 Task: Add Ultima Replenisher Electrolyte Mix, Blue Raspberry, Stickpack to the cart.
Action: Mouse pressed left at (23, 91)
Screenshot: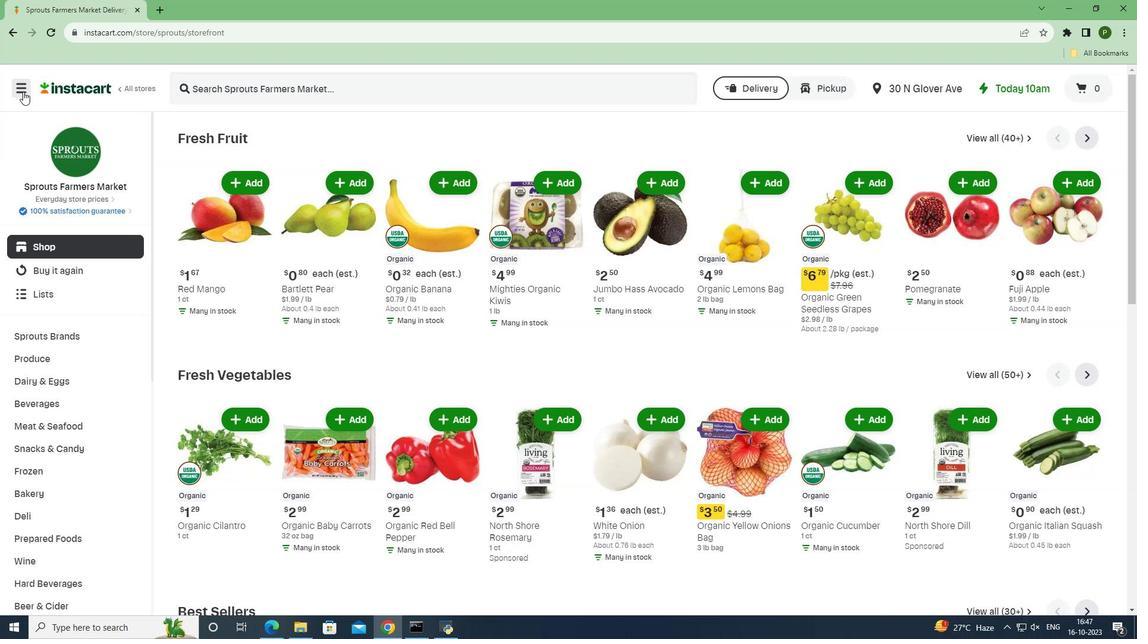 
Action: Mouse moved to (37, 322)
Screenshot: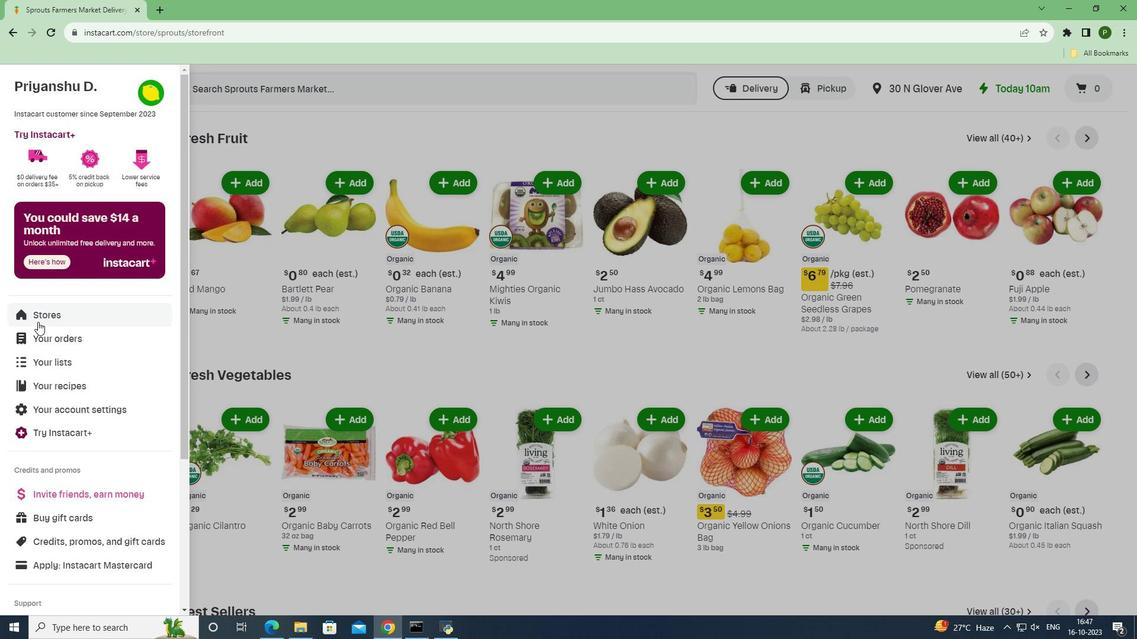 
Action: Mouse pressed left at (37, 322)
Screenshot: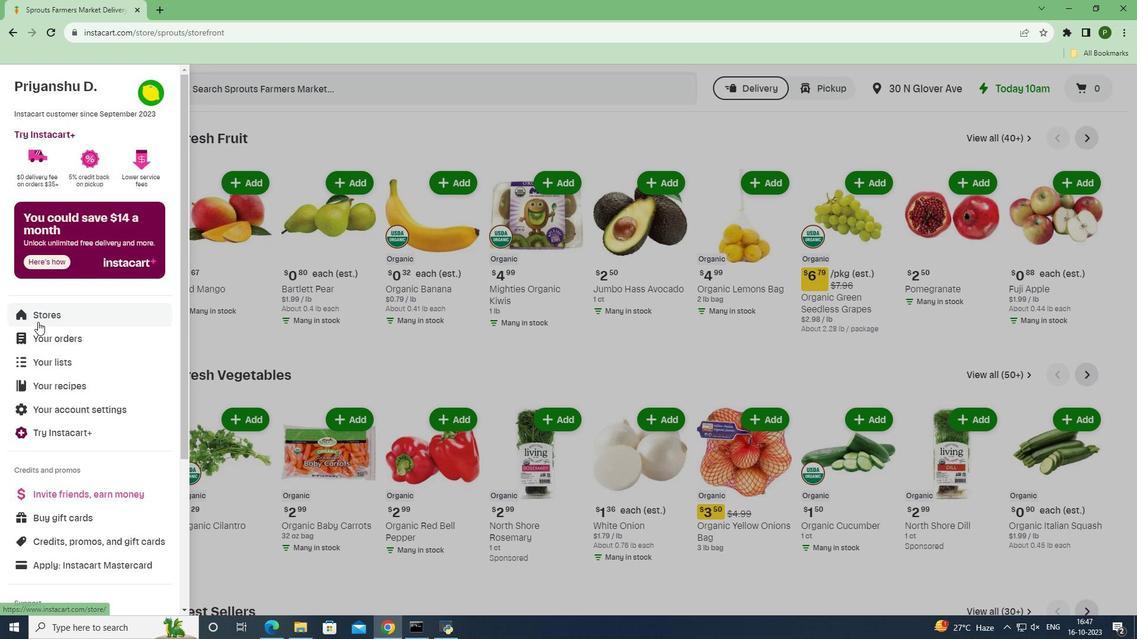 
Action: Mouse moved to (260, 140)
Screenshot: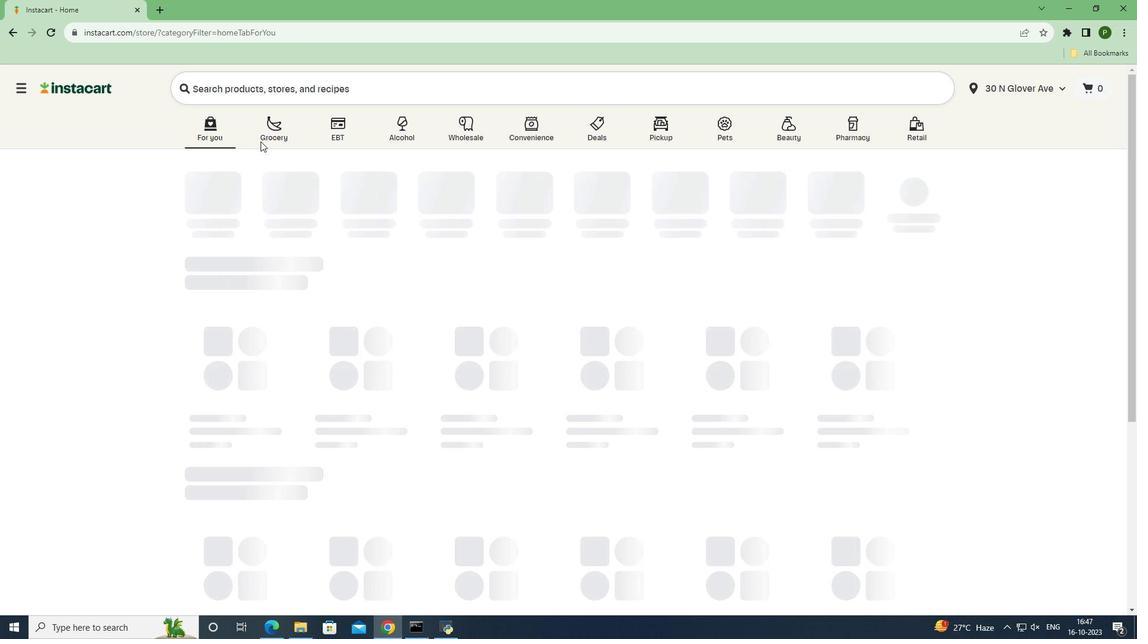 
Action: Mouse pressed left at (260, 140)
Screenshot: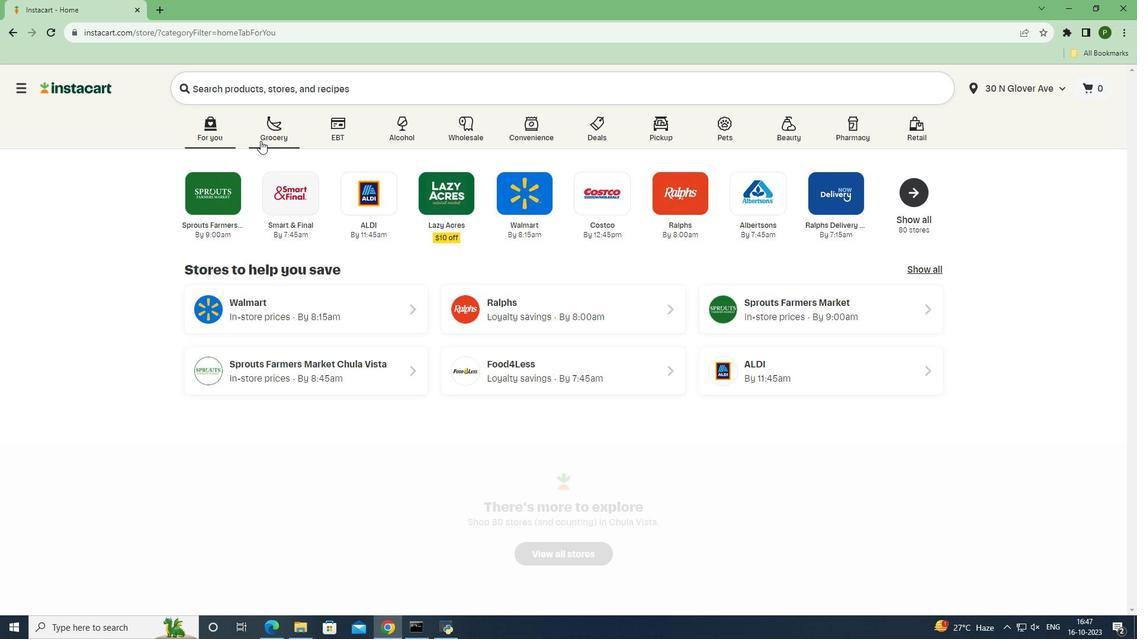 
Action: Mouse moved to (734, 274)
Screenshot: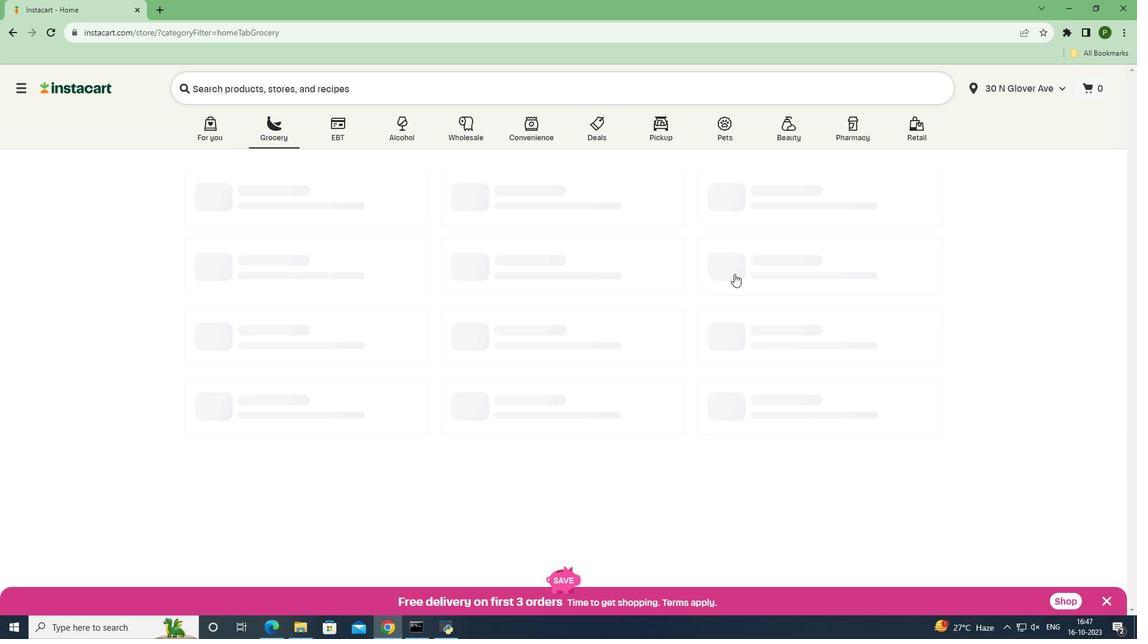 
Action: Mouse pressed left at (734, 274)
Screenshot: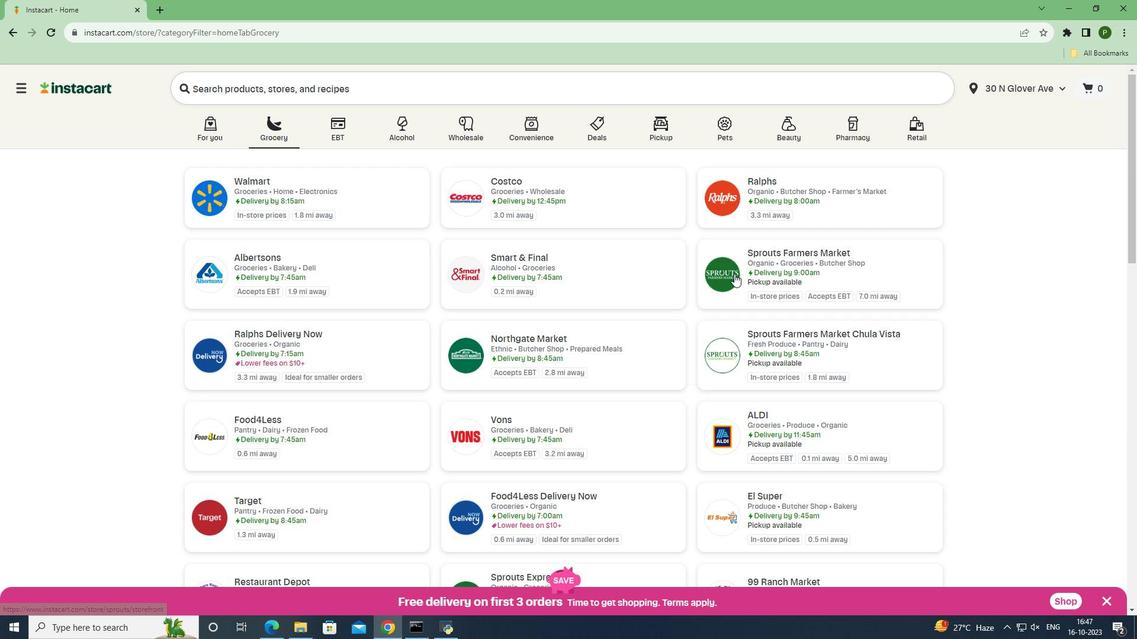 
Action: Mouse moved to (58, 401)
Screenshot: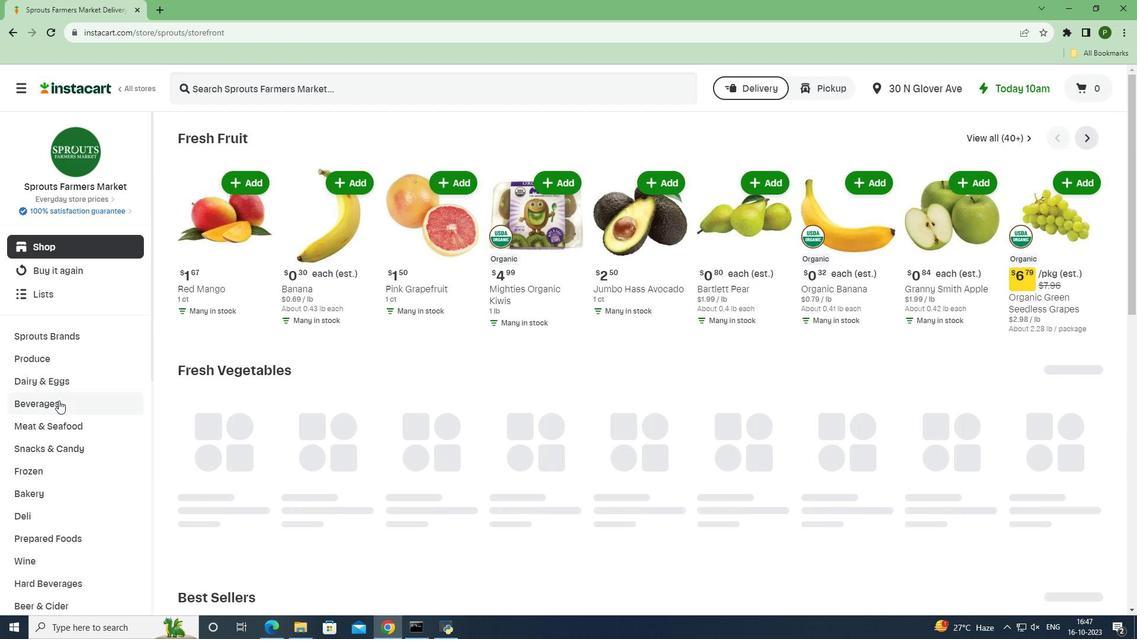 
Action: Mouse pressed left at (58, 401)
Screenshot: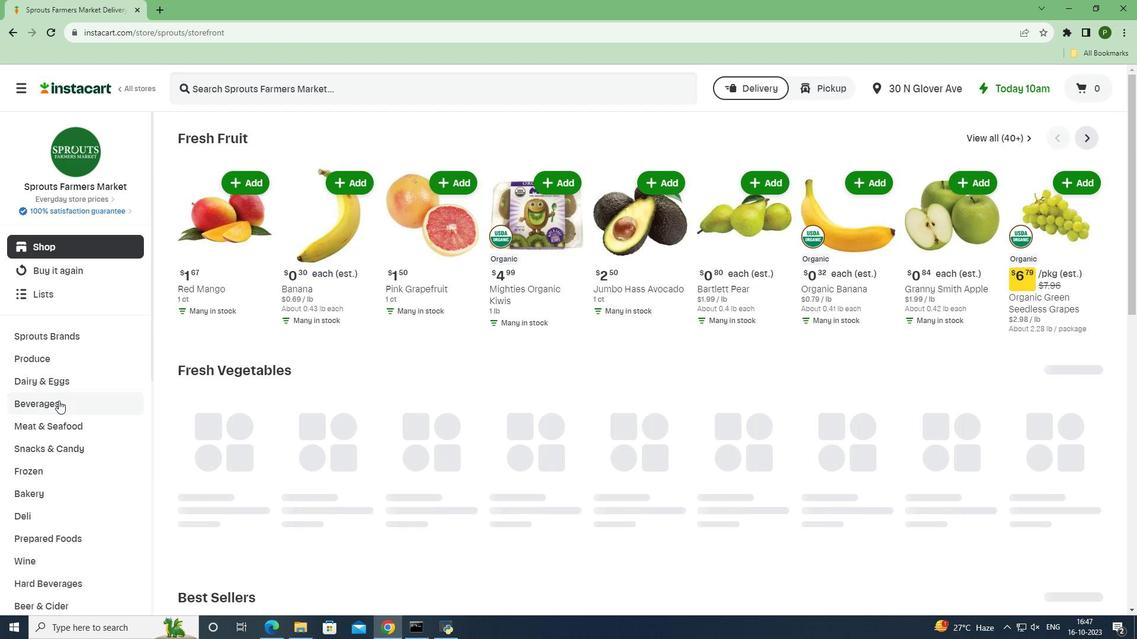 
Action: Mouse moved to (1068, 164)
Screenshot: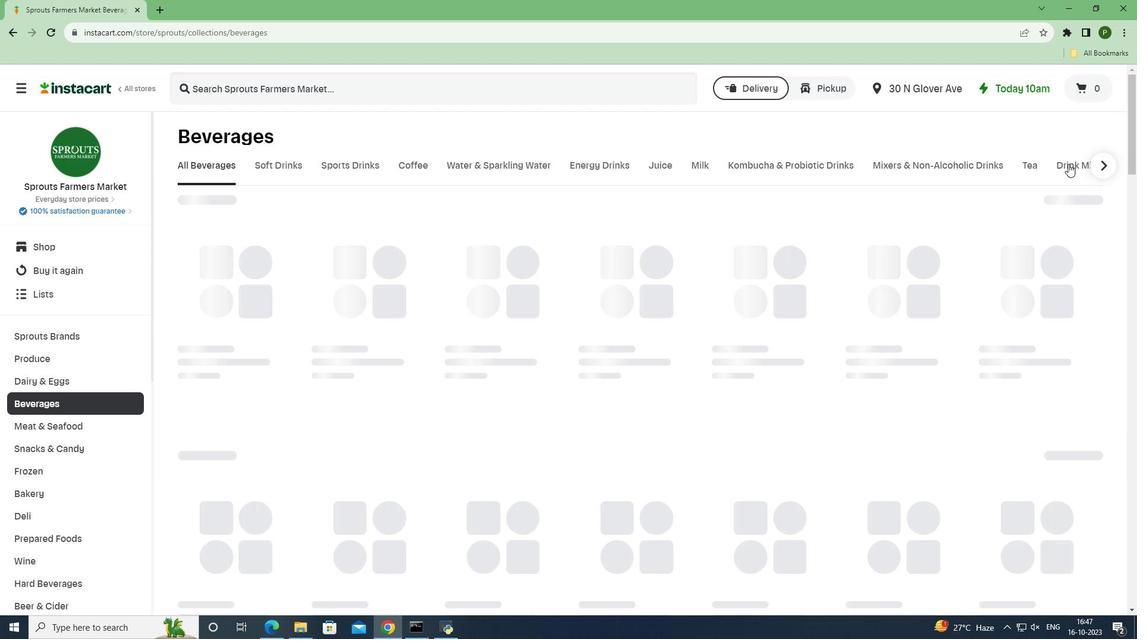 
Action: Mouse pressed left at (1068, 164)
Screenshot: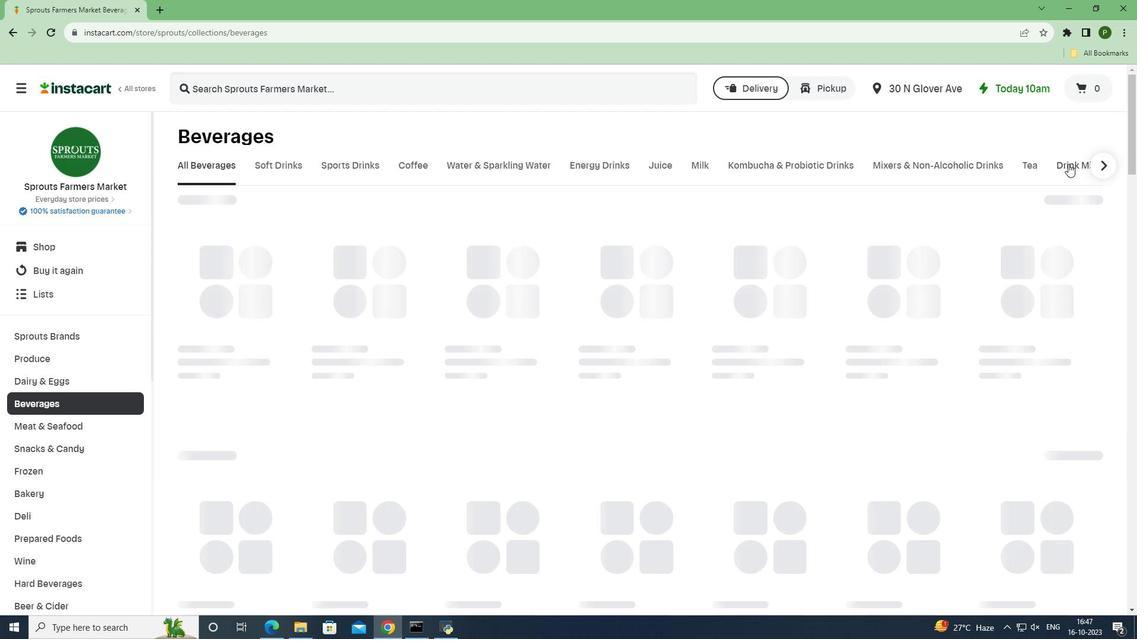 
Action: Mouse moved to (294, 216)
Screenshot: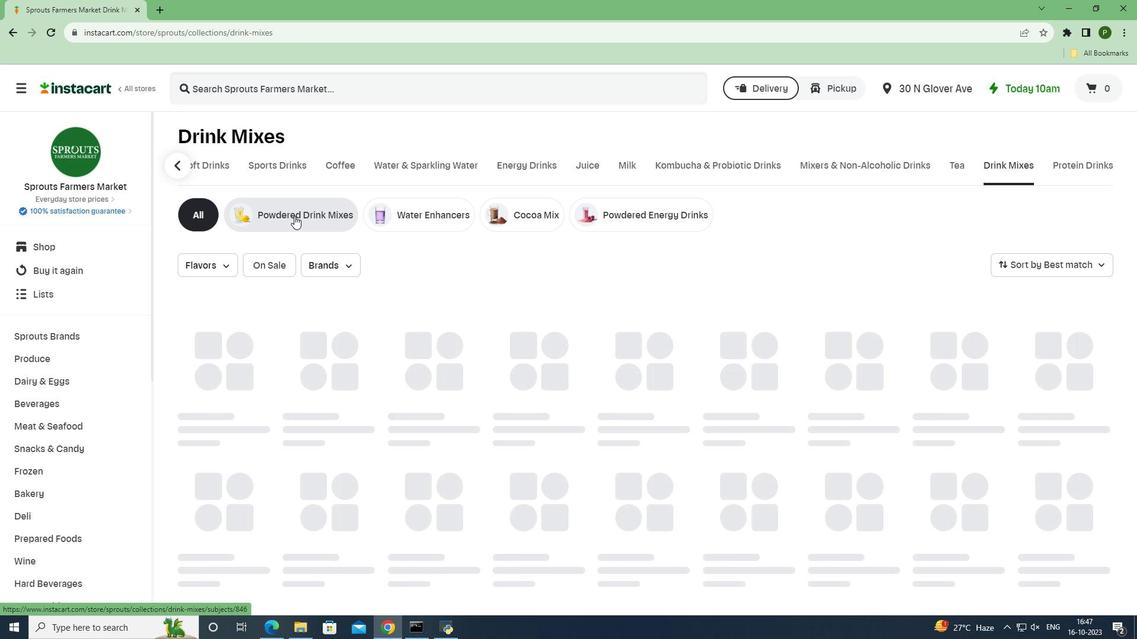 
Action: Mouse pressed left at (294, 216)
Screenshot: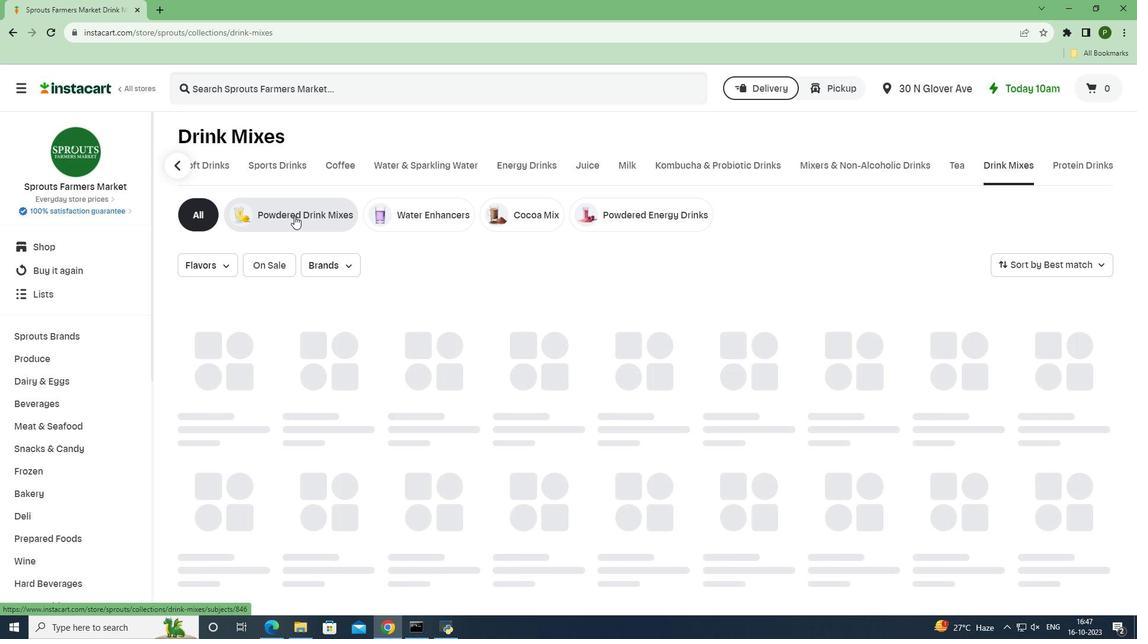
Action: Mouse moved to (293, 85)
Screenshot: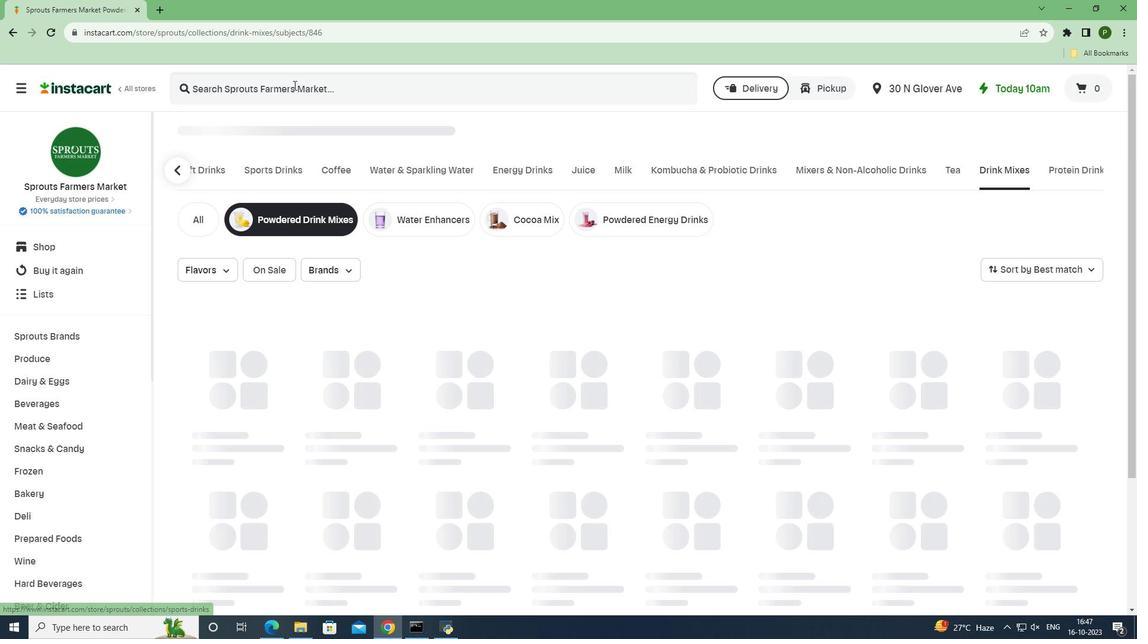 
Action: Mouse pressed left at (293, 85)
Screenshot: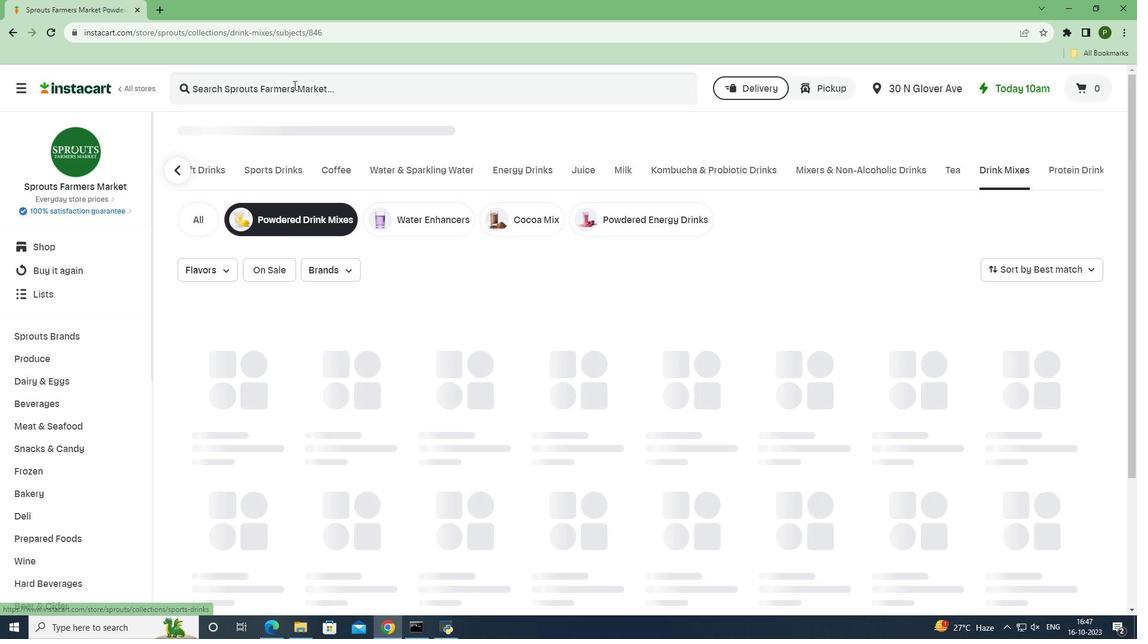 
Action: Key pressed <Key.caps_lock>U<Key.caps_lock>ltima<Key.space><Key.caps_lock>R<Key.caps_lock>eplenisher<Key.space><Key.caps_lock>E<Key.caps_lock>lectrolyte<Key.space><Key.caps_lock>M<Key.caps_lock>ix,<Key.space><Key.caps_lock>B<Key.caps_lock>lue<Key.space><Key.caps_lock>R<Key.caps_lock>aspberry,<Key.space><Key.caps_lock>S<Key.caps_lock>tickpack<Key.space><Key.enter>
Screenshot: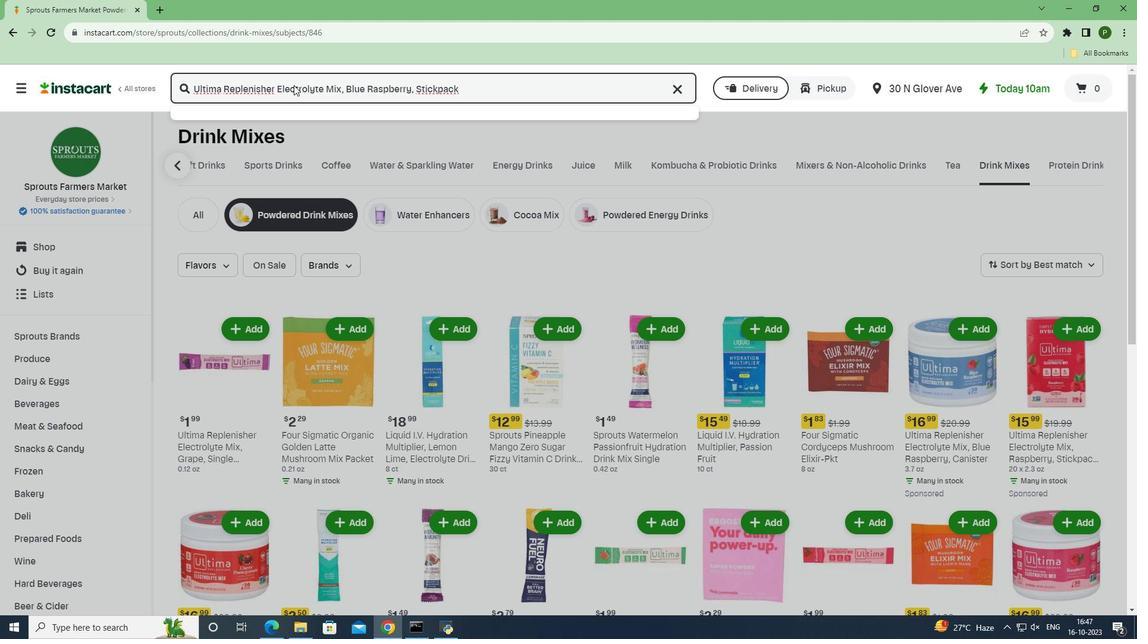 
Action: Mouse moved to (342, 212)
Screenshot: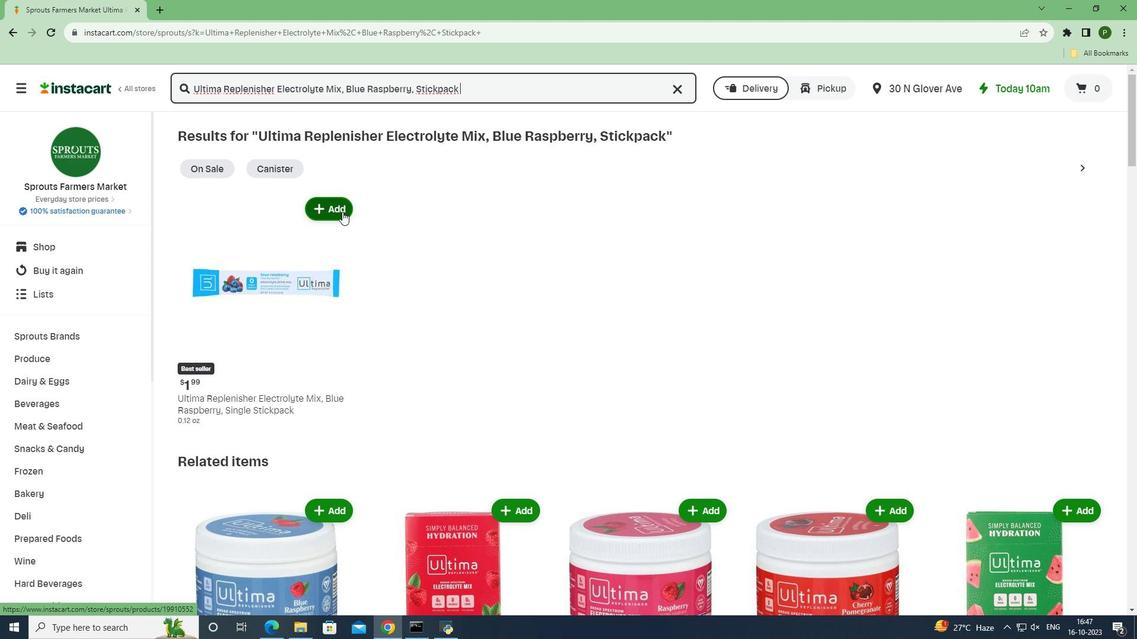 
Action: Mouse pressed left at (342, 212)
Screenshot: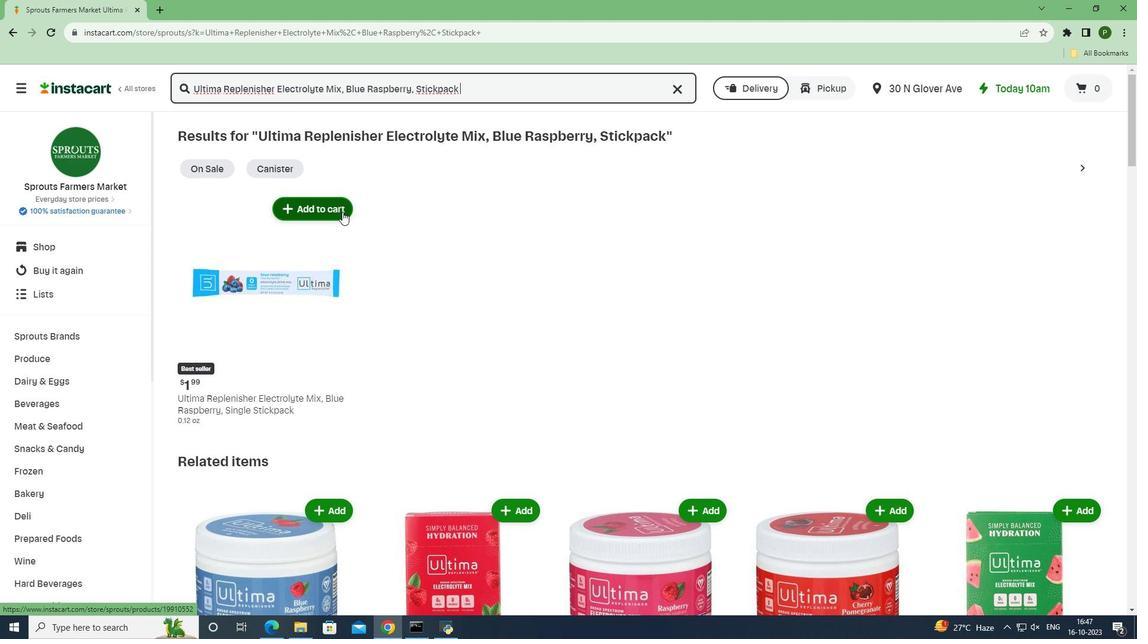 
Action: Mouse moved to (433, 300)
Screenshot: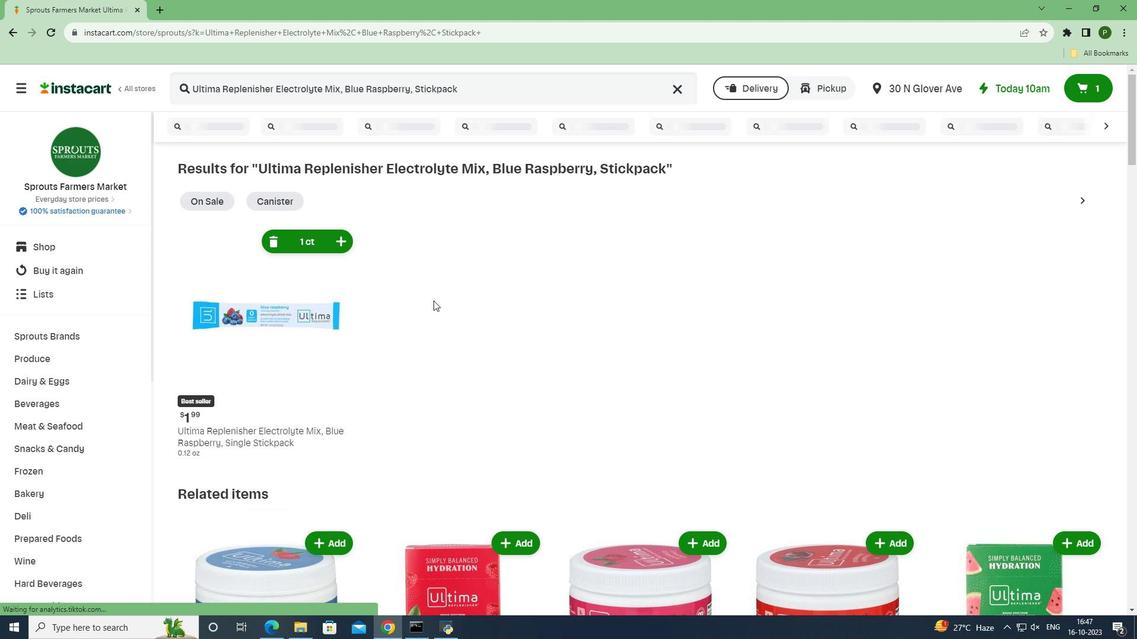 
